 Task: Plan a time block for the family game night.
Action: Mouse moved to (255, 339)
Screenshot: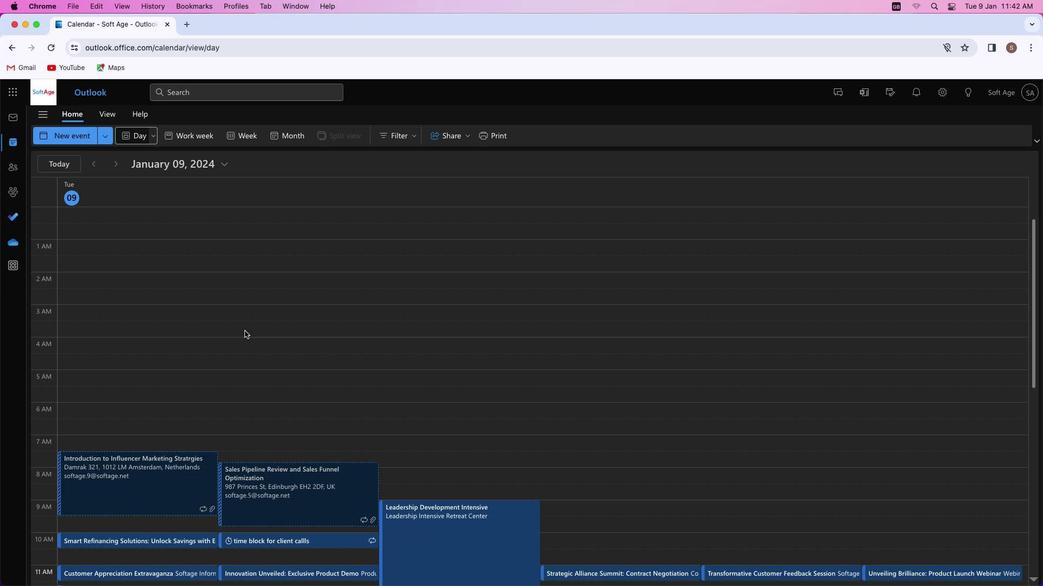 
Action: Mouse pressed left at (255, 339)
Screenshot: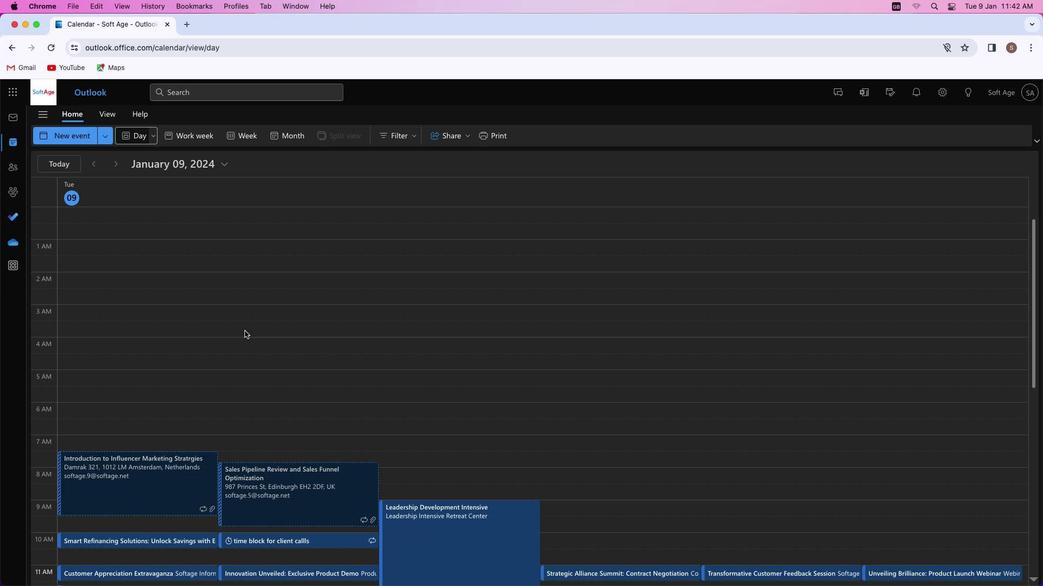 
Action: Mouse moved to (73, 134)
Screenshot: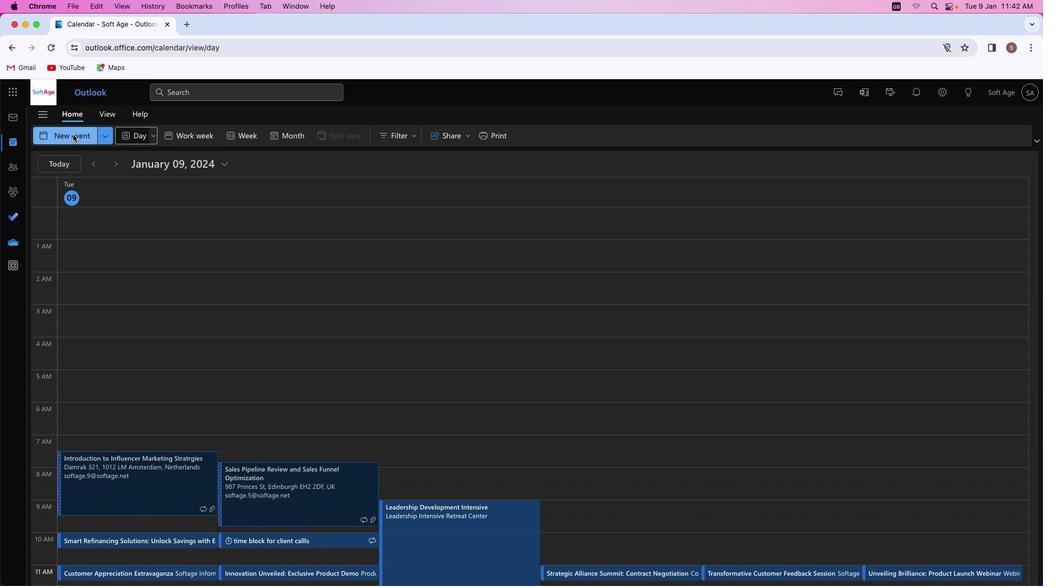 
Action: Mouse pressed left at (73, 134)
Screenshot: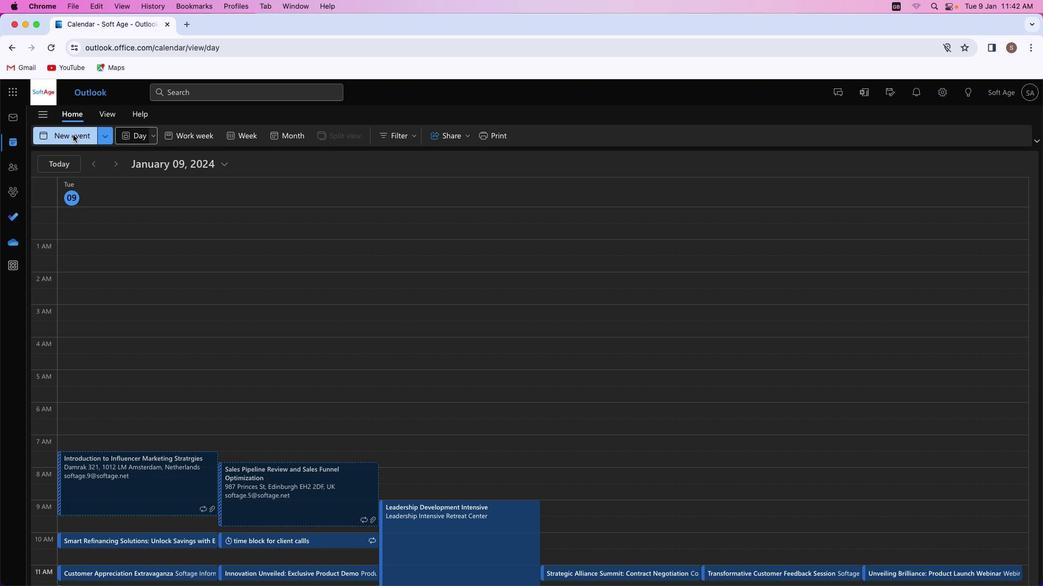 
Action: Mouse moved to (270, 200)
Screenshot: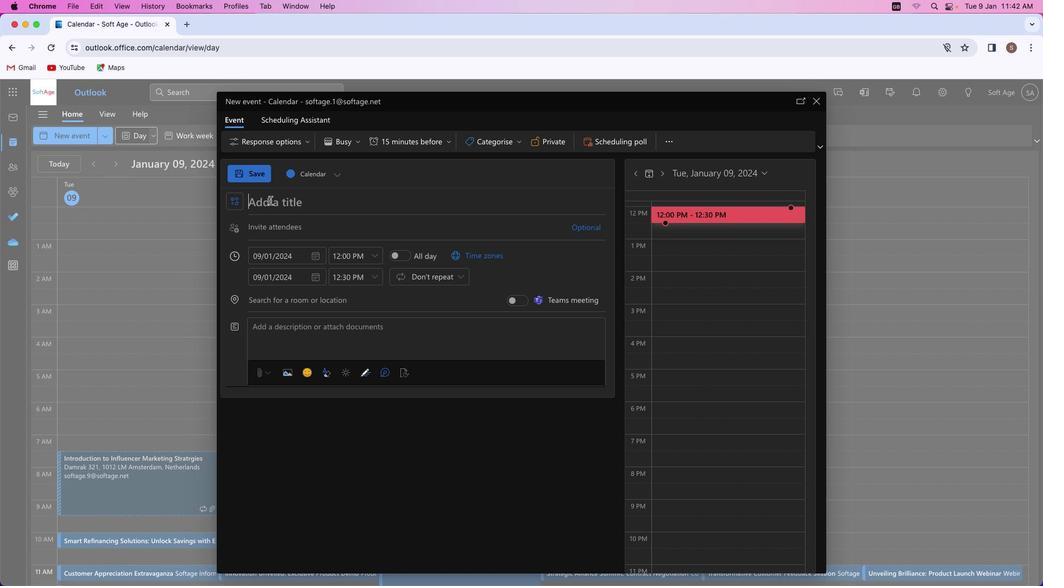 
Action: Mouse pressed left at (270, 200)
Screenshot: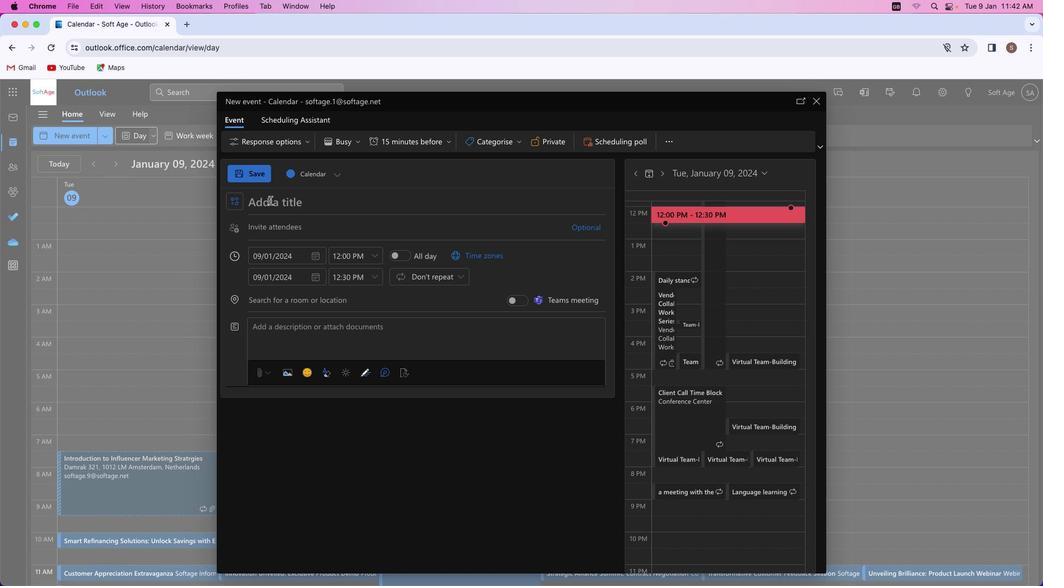 
Action: Key pressed Key.shift'F''a''m''i''l''y'Key.spaceKey.shift'F''u''n'Key.spaceKey.shift'F''i''e''s''t''a'Key.shift_r':'Key.spaceKey.shift'G''a''m''e'Key.spaceKey.shift'N''i''g''h''t'Key.spaceKey.shift'B''o''n''a''n''z''a'
Screenshot: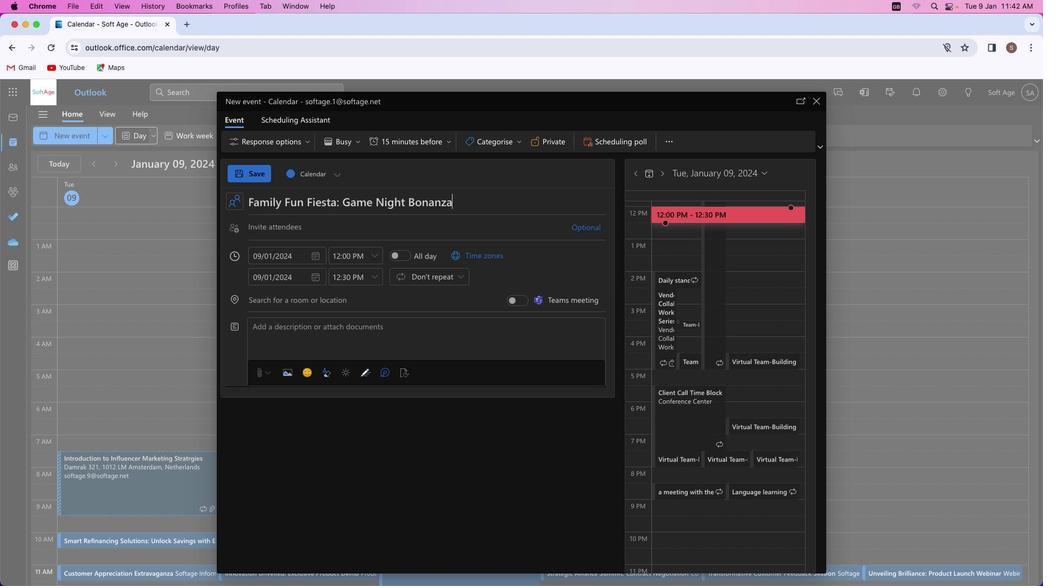 
Action: Mouse moved to (329, 330)
Screenshot: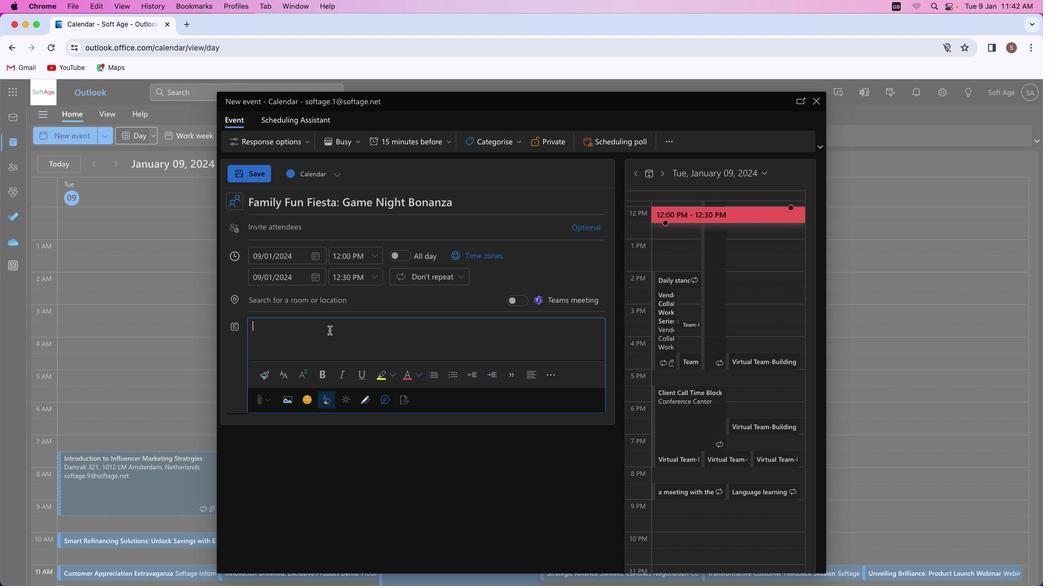 
Action: Mouse pressed left at (329, 330)
Screenshot: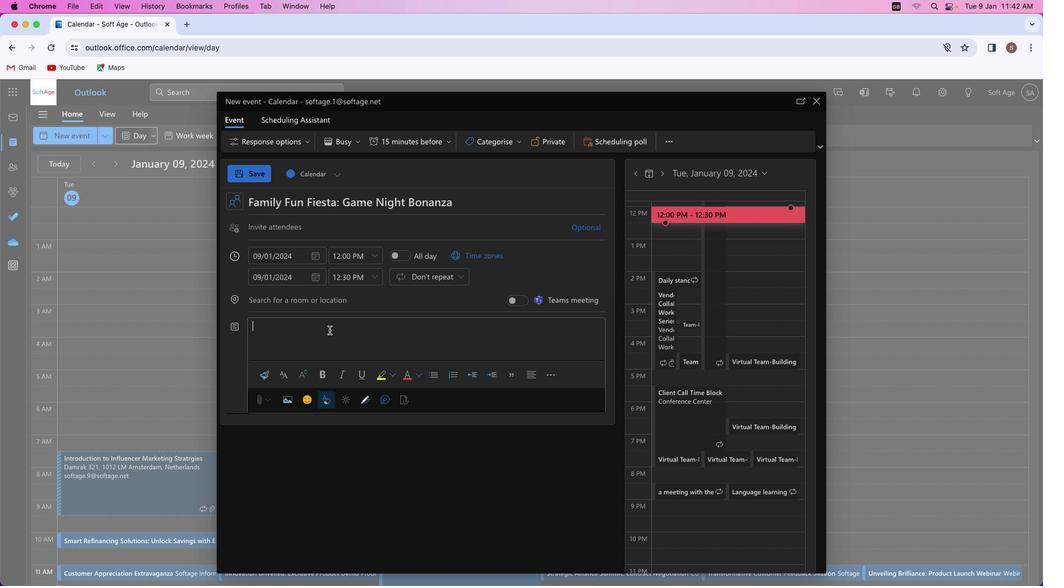 
Action: Key pressed Key.shift'J''o''i''n'Key.space't''h''e'Key.space'e''x''c''i''t''e''m''e''n''t'Key.space'o''f'Key.space'o''u''r'Key.space'f''a''m''i''l''y'Key.space'g''a''m''e'Key.space'n''i''g''h''t''.'Key.spaceKey.shift'U''n''l''e''a''s''h'Key.space'l''a''u''g''h''t''e''r'','Key.space's''t''r''a''t''e''g''y'','Key.space'a''n''d'Key.space'b''o''n''d''j''i'Key.backspaceKey.backspace'i''n''g'Key.space'a''s'Key.space'w''e''c''r''e''a''t''e'Key.leftKey.leftKey.leftKey.leftKey.leftKey.leftKey.leftKey.leftKey.leftKey.leftKey.rightKey.rightKey.rightKey.rightKey.spaceKey.rightKey.rightKey.rightKey.rightKey.rightKey.rightKey.space'u''n''f''o''g'Key.backspace'r''g''e''t''t''a''b''l''e'Key.space'm''o''m''e''n''t''s'Key.space't''o''g''e''t''h''e''r'Key.space'w''i''t''h'Key.space'a''n'Key.space'a''r''r''a''y'Key.space'o''f'Key.space'e''n''t''e''r''t''a''i''n''i''n''g'Key.space'g''a''m''e''s''.'
Screenshot: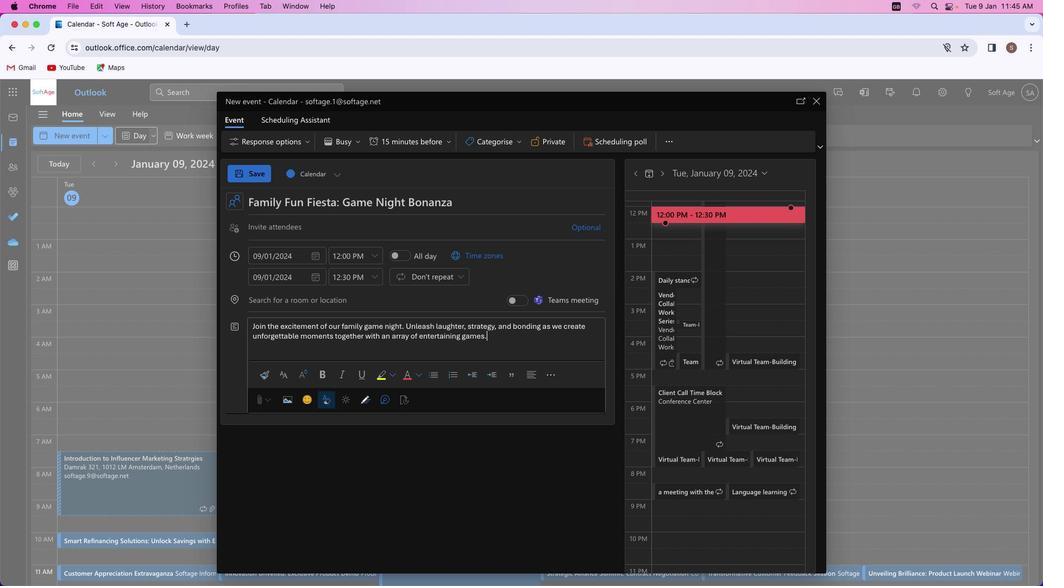 
Action: Mouse moved to (402, 326)
Screenshot: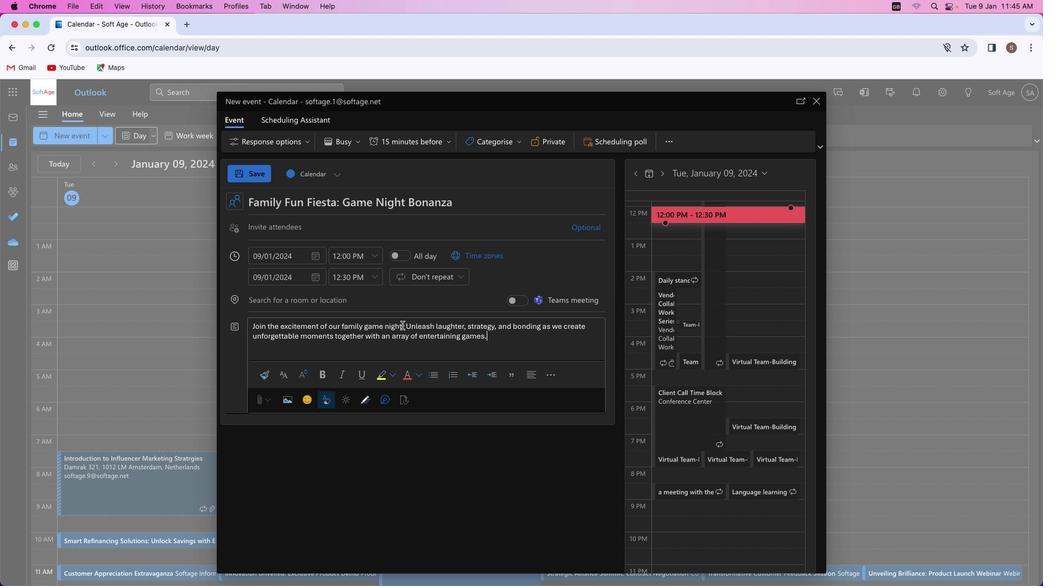 
Action: Mouse pressed left at (402, 326)
Screenshot: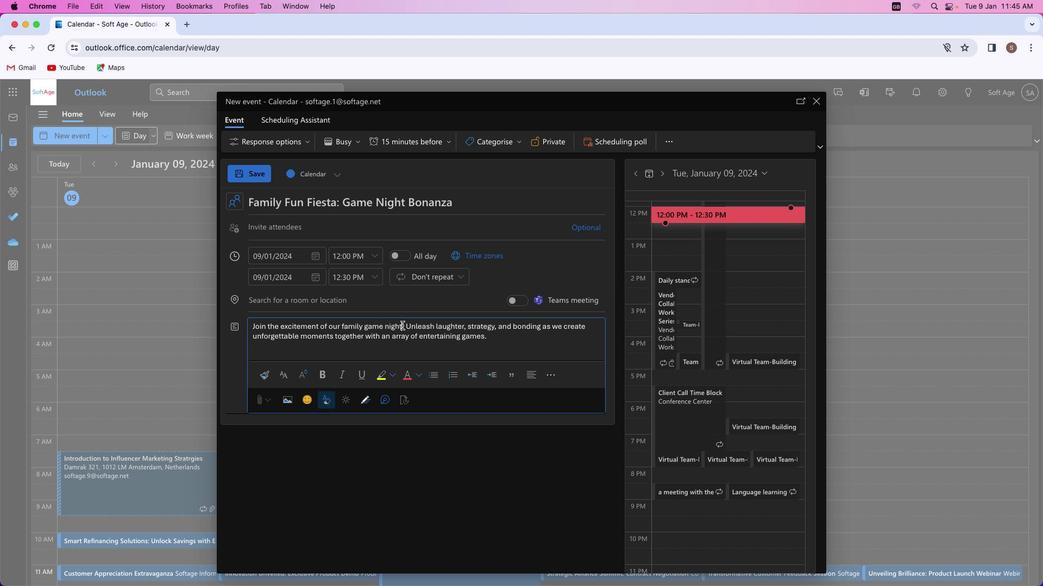 
Action: Mouse moved to (419, 374)
Screenshot: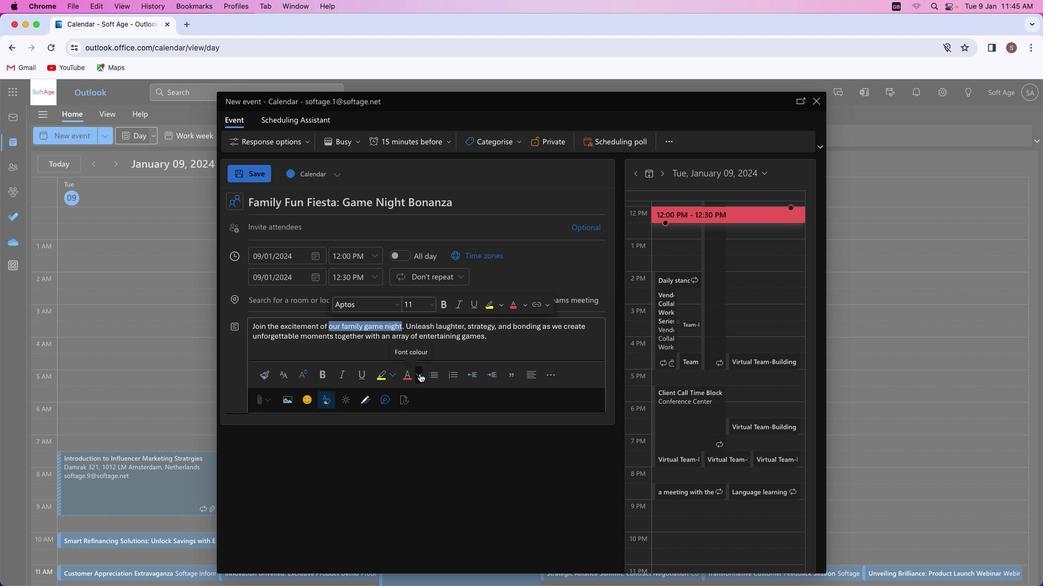 
Action: Mouse pressed left at (419, 374)
Screenshot: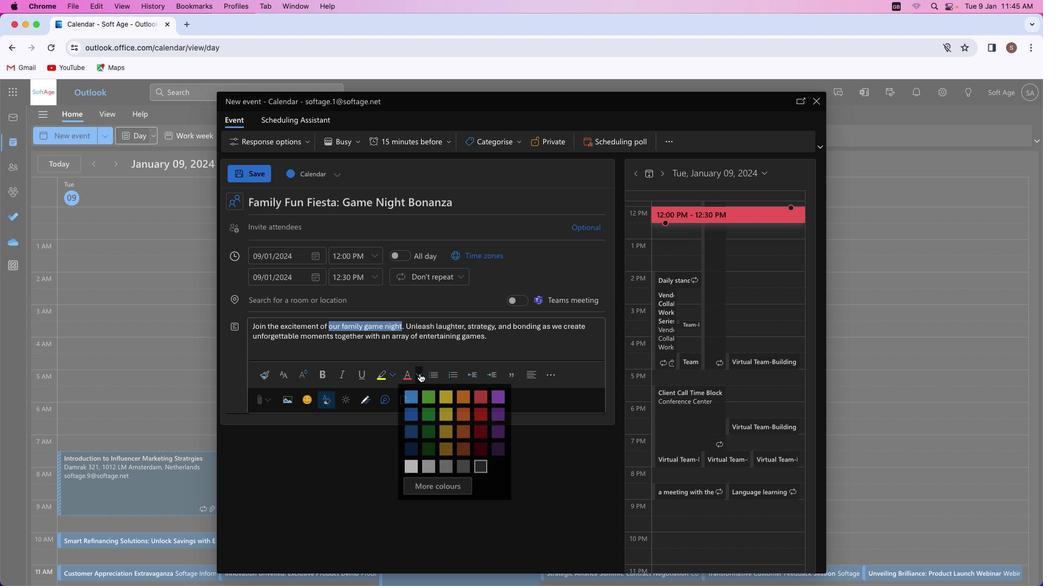 
Action: Mouse moved to (461, 450)
Screenshot: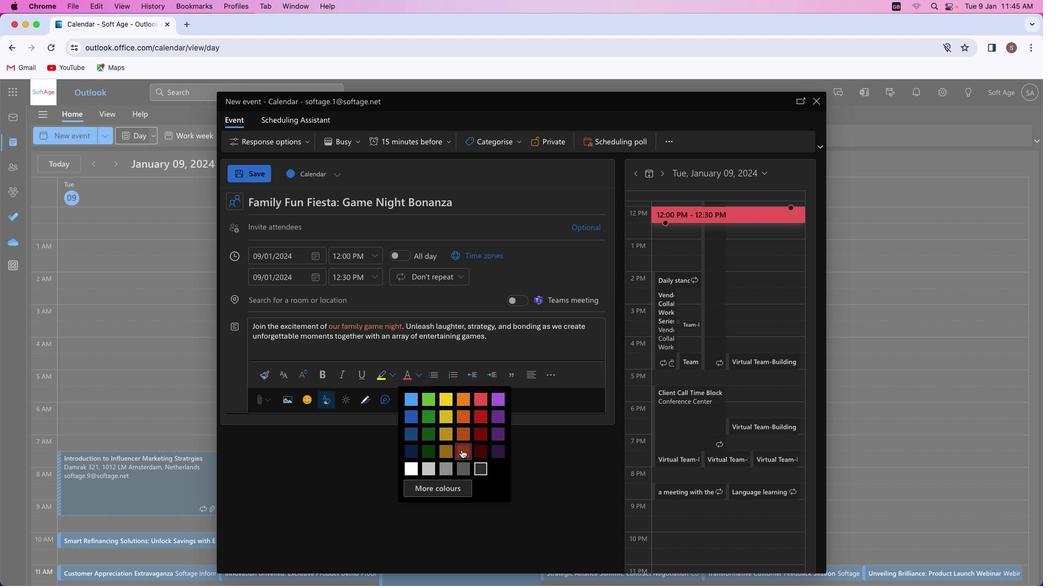 
Action: Mouse pressed left at (461, 450)
Screenshot: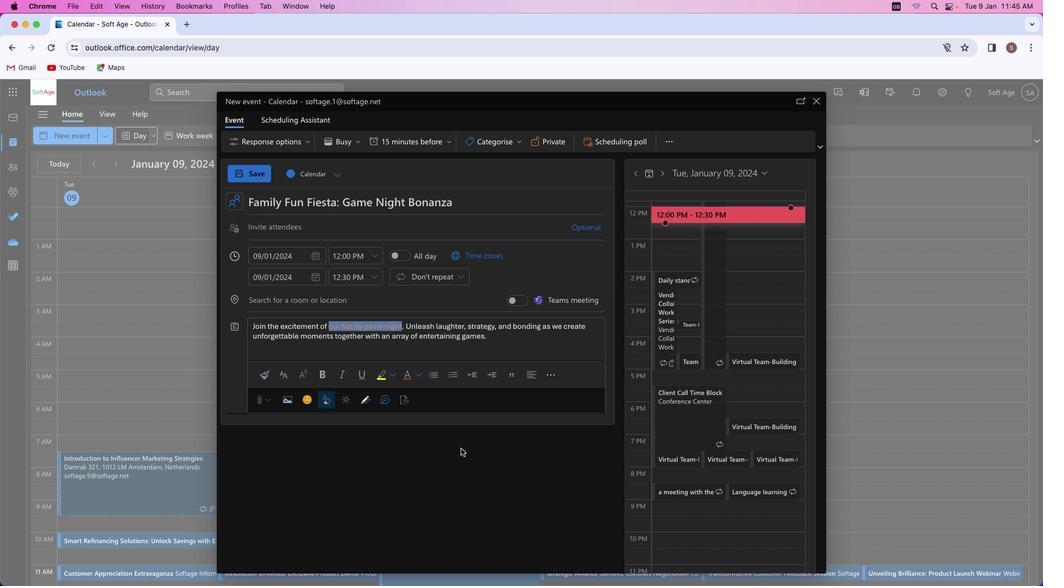 
Action: Mouse moved to (490, 345)
Screenshot: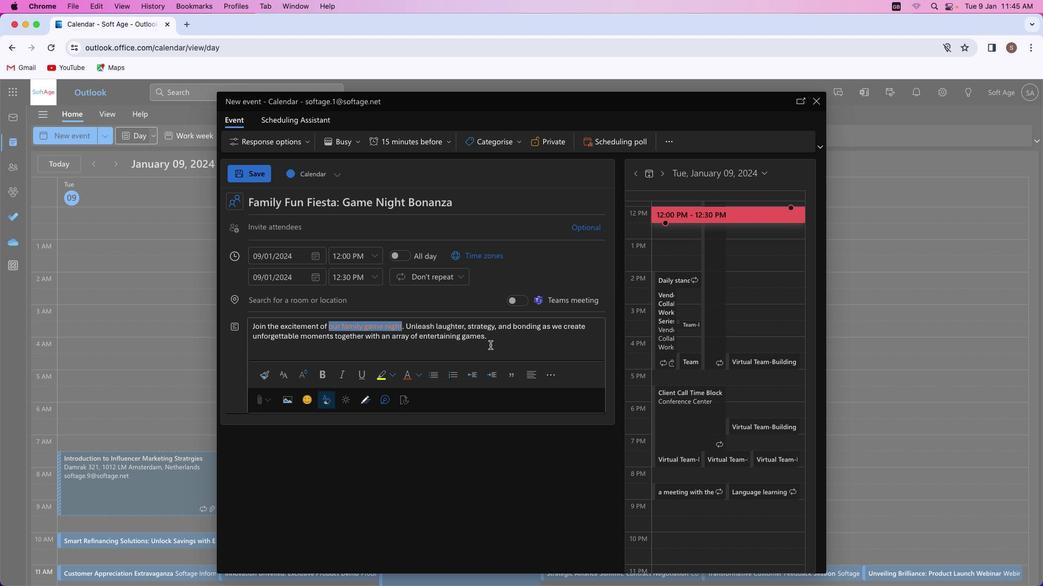 
Action: Mouse pressed left at (490, 345)
Screenshot: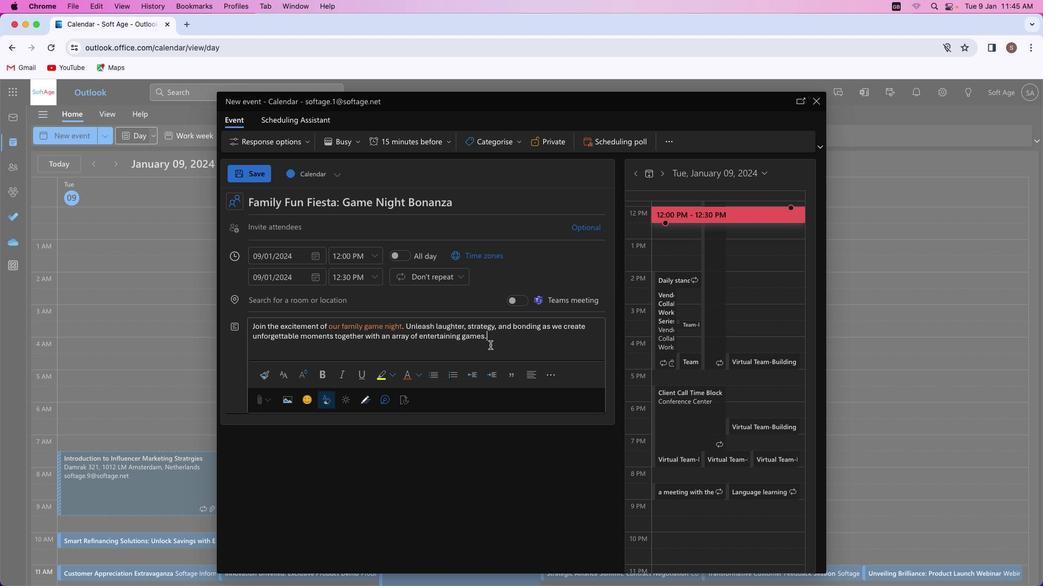 
Action: Mouse moved to (271, 229)
Screenshot: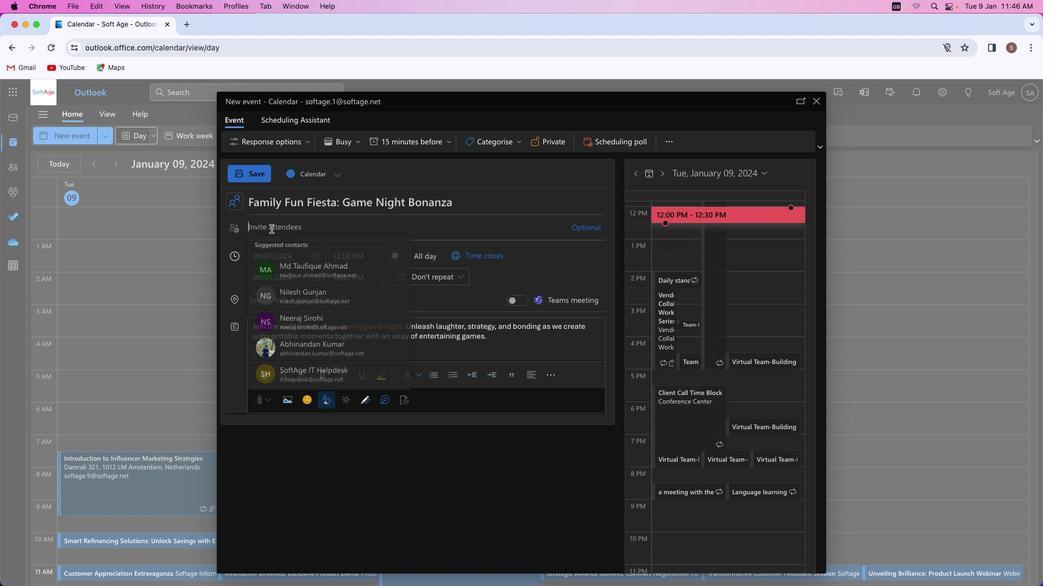 
Action: Mouse pressed left at (271, 229)
Screenshot: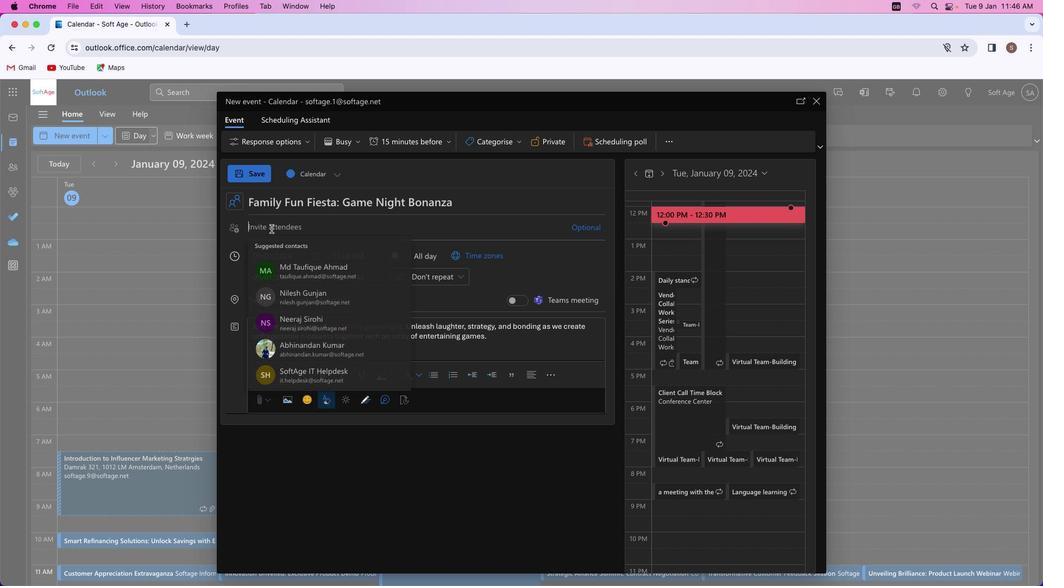 
Action: Key pressed Key.shift'A''k''a''s''h''r''a''j''p''u''t'Key.shift'@''o''u''t''l''o''o''k''.''c''o''m'
Screenshot: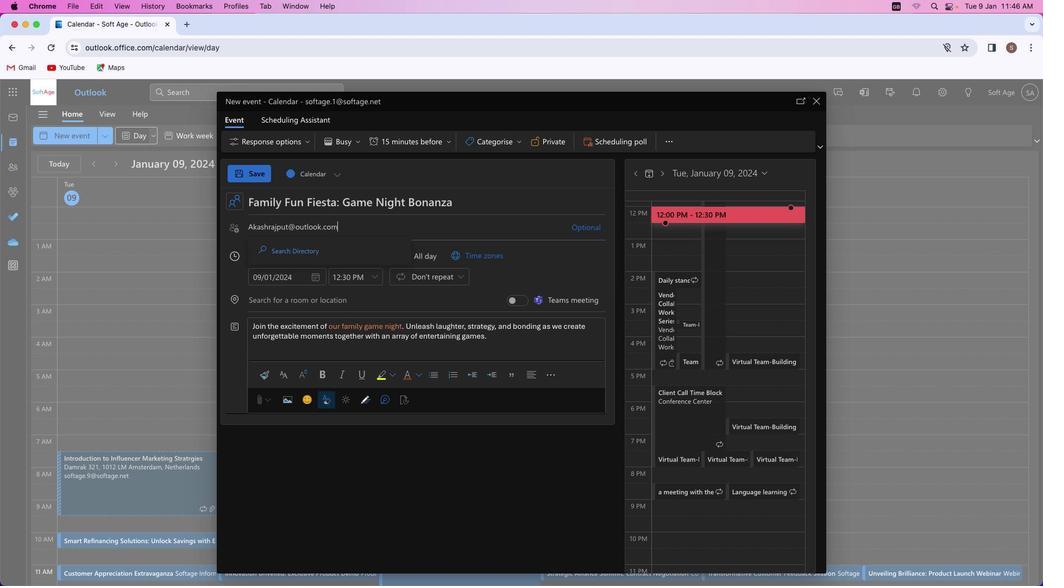 
Action: Mouse moved to (323, 246)
Screenshot: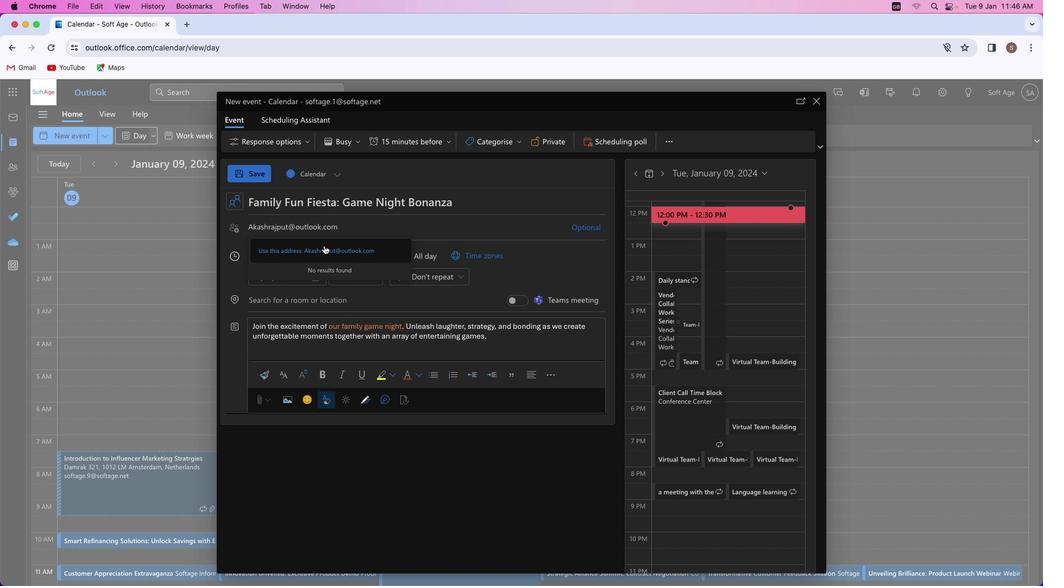 
Action: Mouse pressed left at (323, 246)
Screenshot: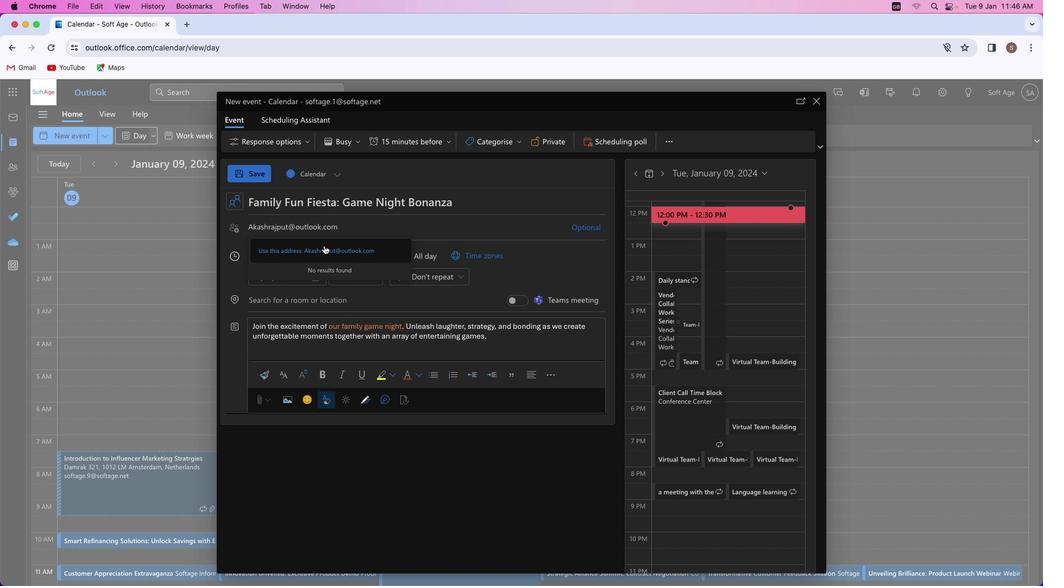 
Action: Mouse moved to (520, 394)
Screenshot: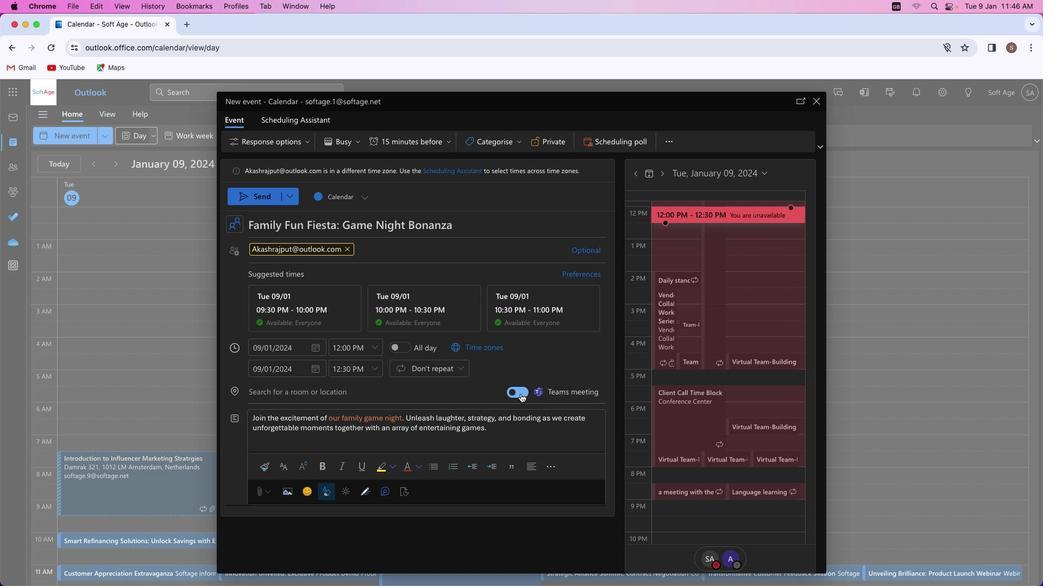 
Action: Mouse pressed left at (520, 394)
Screenshot: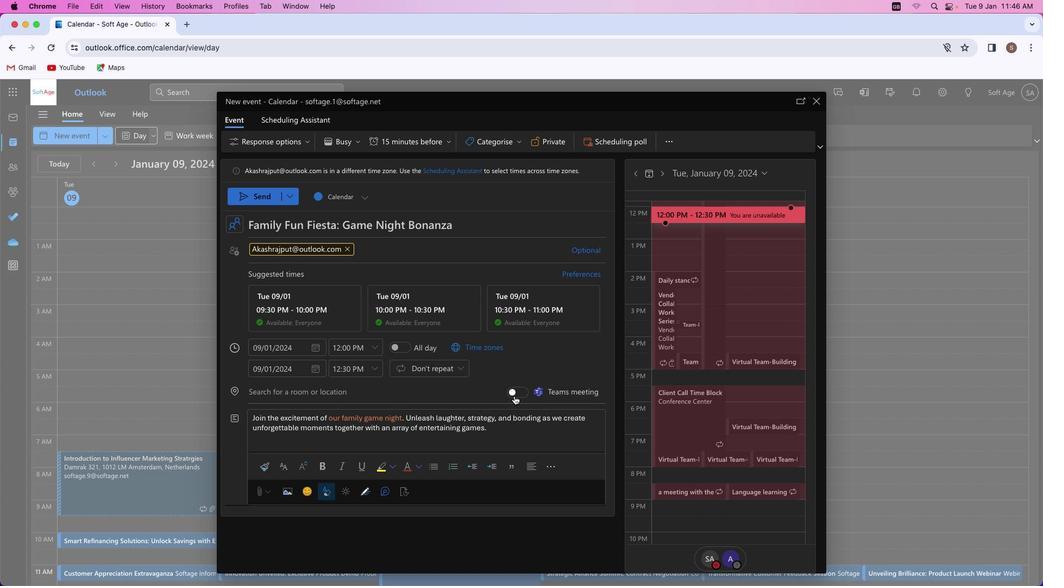 
Action: Mouse moved to (273, 393)
Screenshot: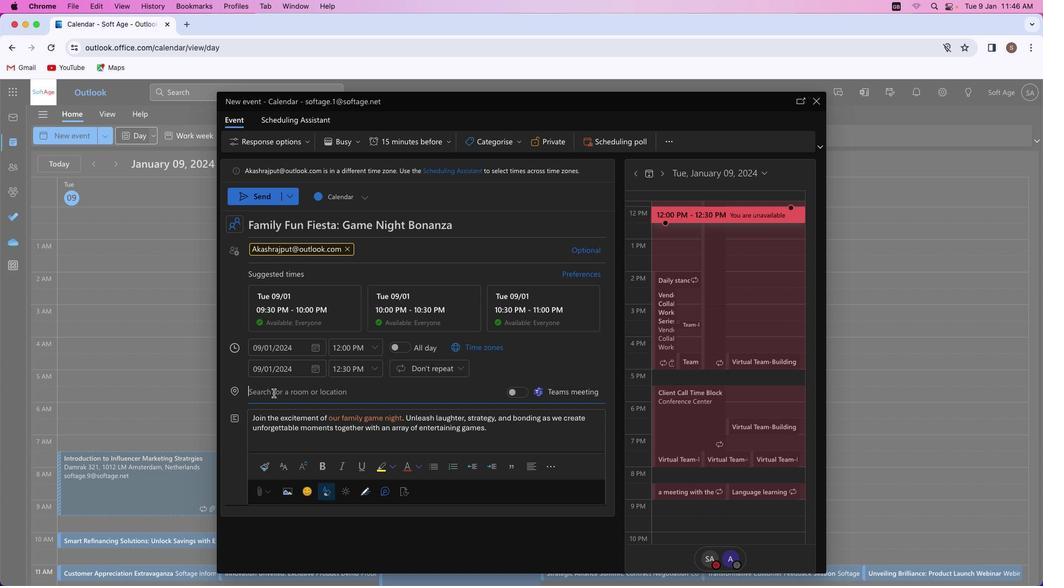 
Action: Mouse pressed left at (273, 393)
Screenshot: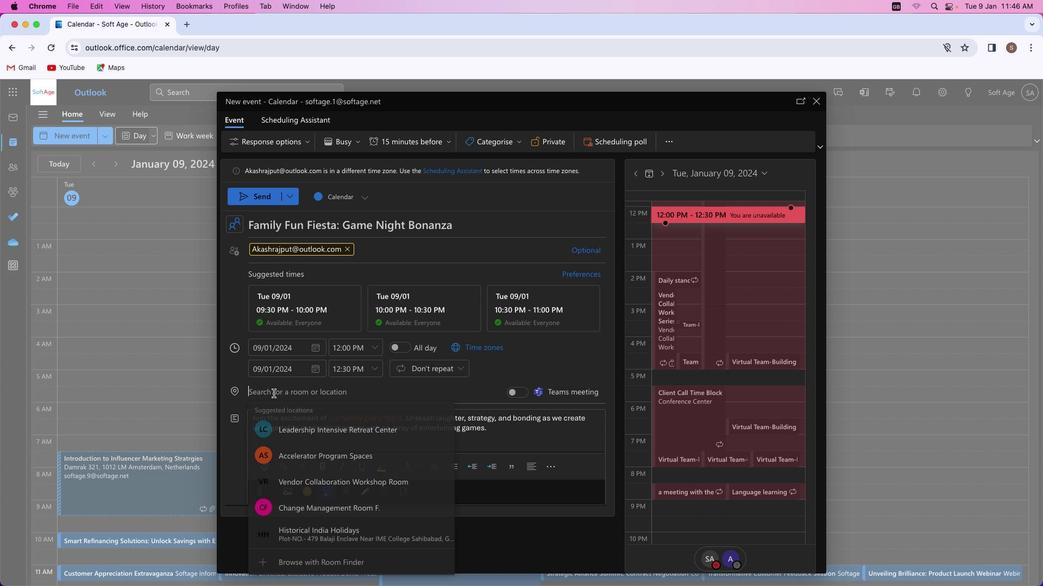
Action: Key pressed Key.shift'C'Key.backspaceKey.shift'F''u''n'
Screenshot: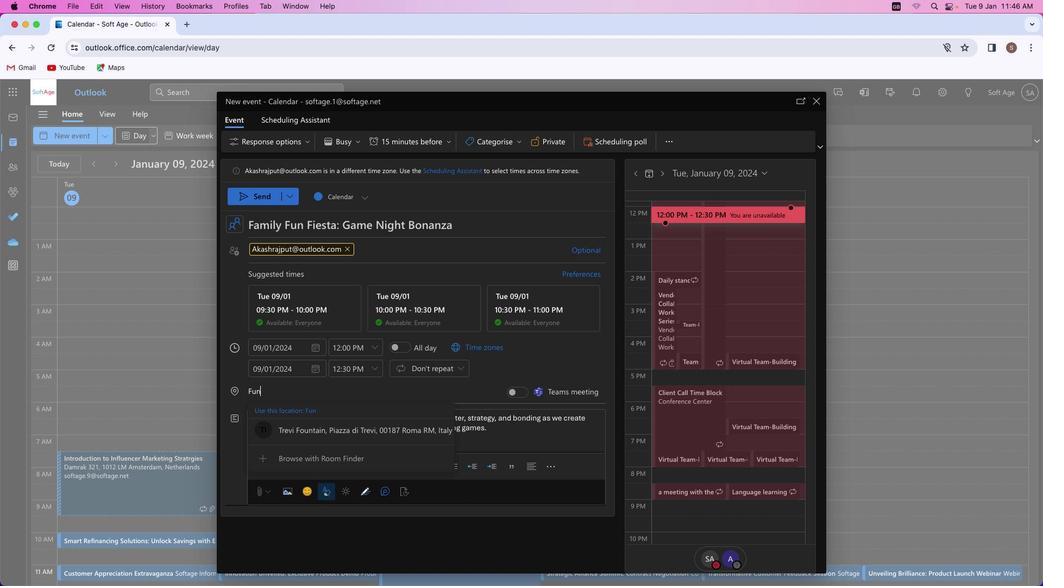 
Action: Mouse moved to (301, 423)
Screenshot: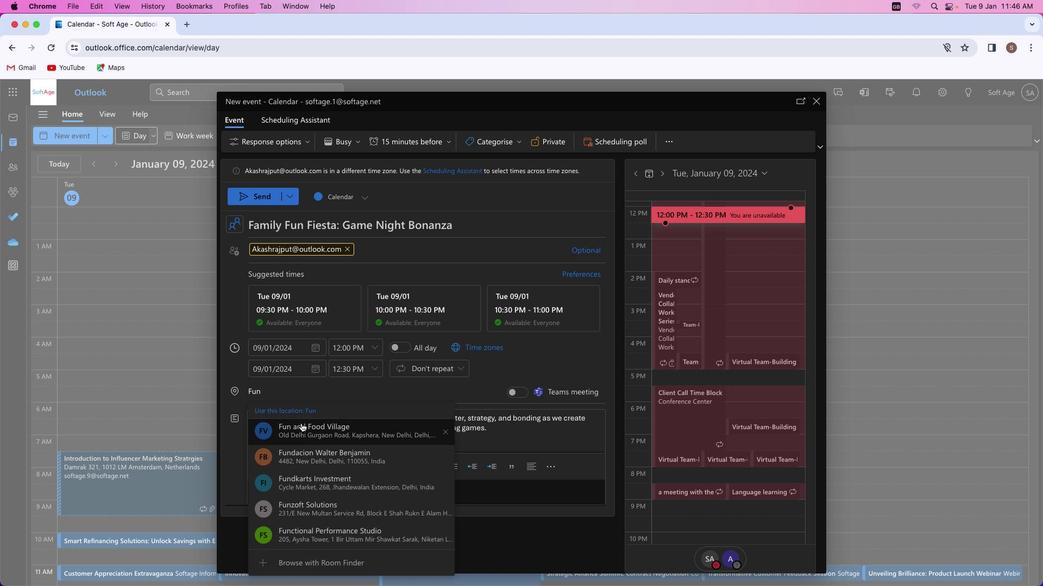 
Action: Mouse pressed left at (301, 423)
Screenshot: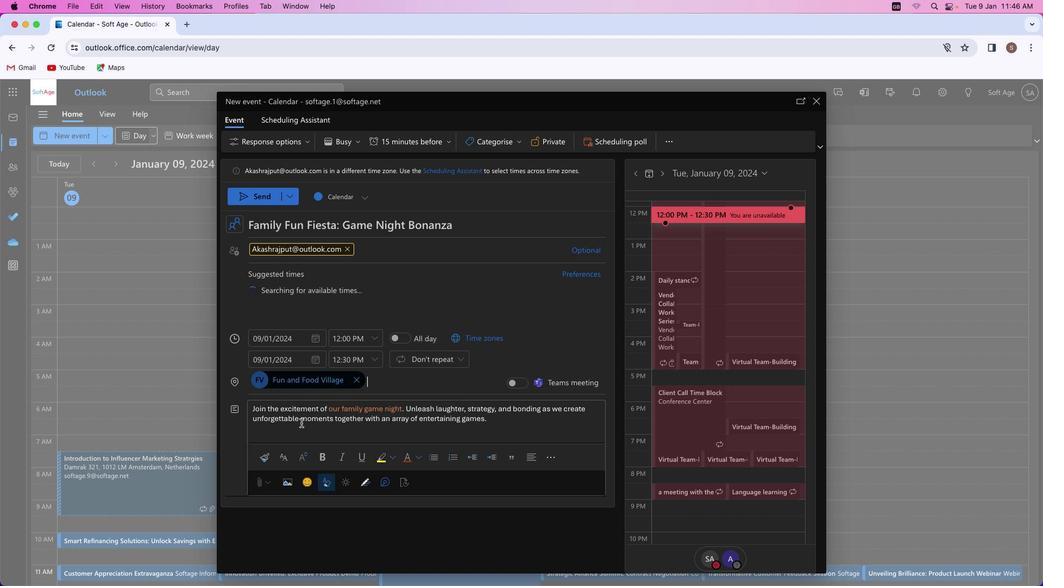 
Action: Mouse moved to (255, 198)
Screenshot: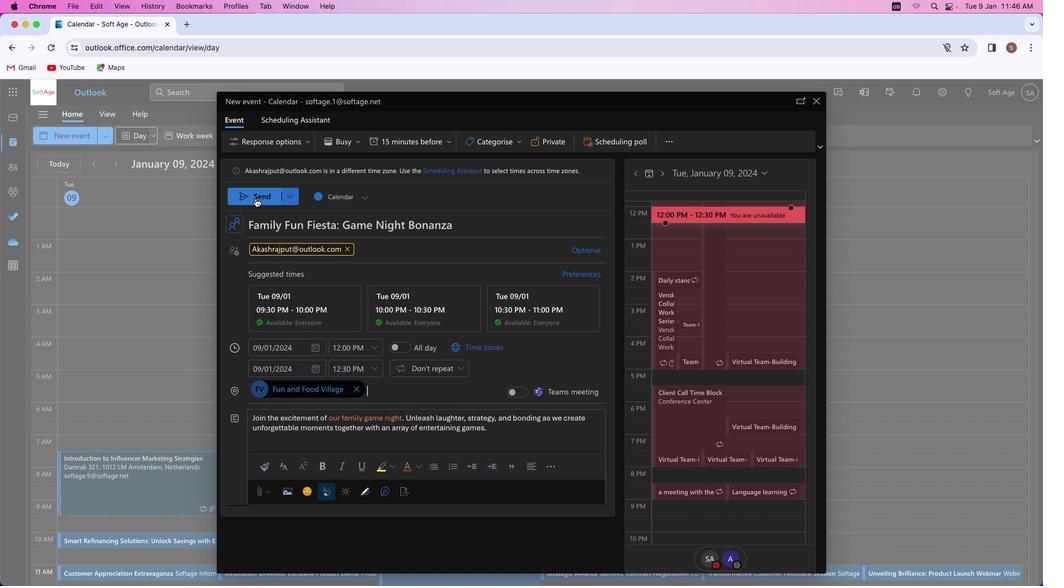 
Action: Mouse pressed left at (255, 198)
Screenshot: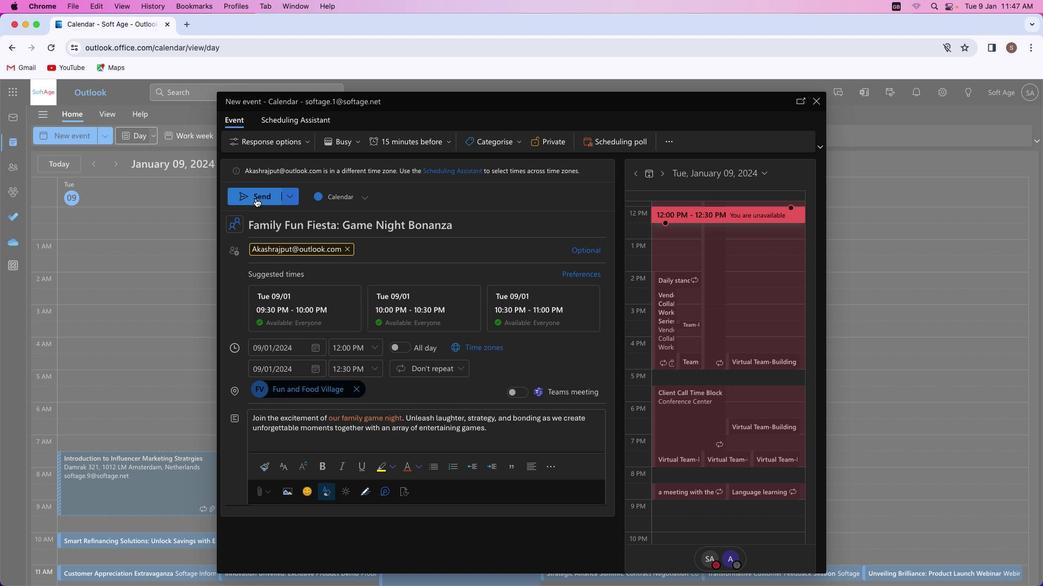 
Action: Mouse moved to (474, 359)
Screenshot: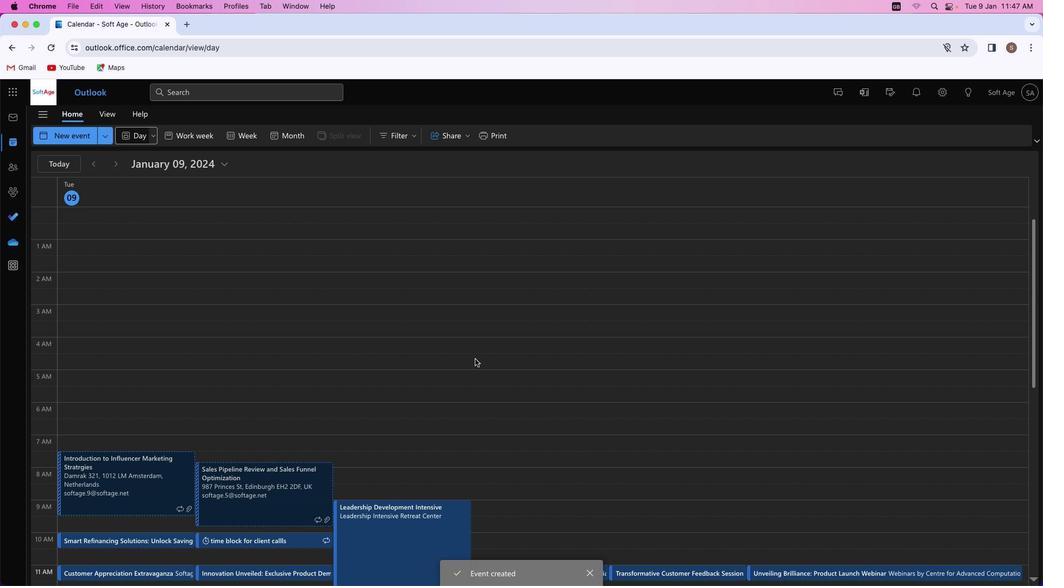 
